 Task: Add Hope Foods Sea Salt & Olive Oil Organic Hummus, Family Size to the cart.
Action: Mouse moved to (792, 253)
Screenshot: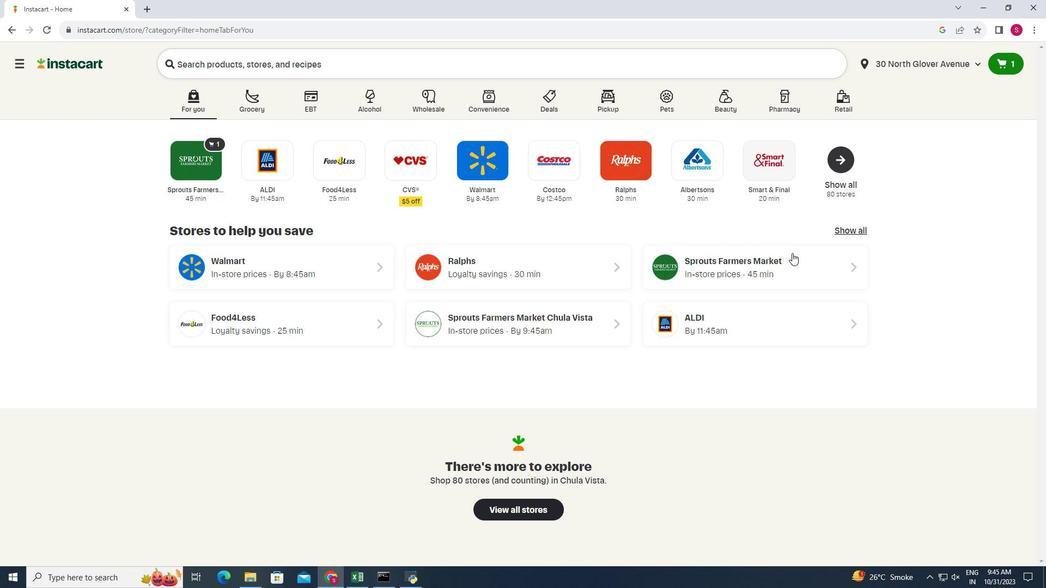 
Action: Mouse pressed left at (792, 253)
Screenshot: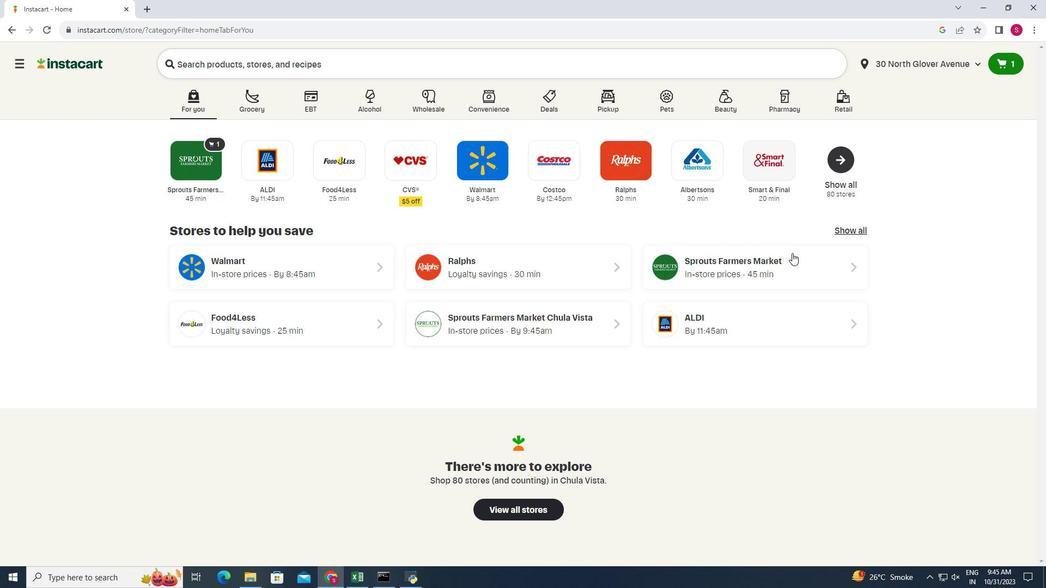 
Action: Mouse moved to (13, 480)
Screenshot: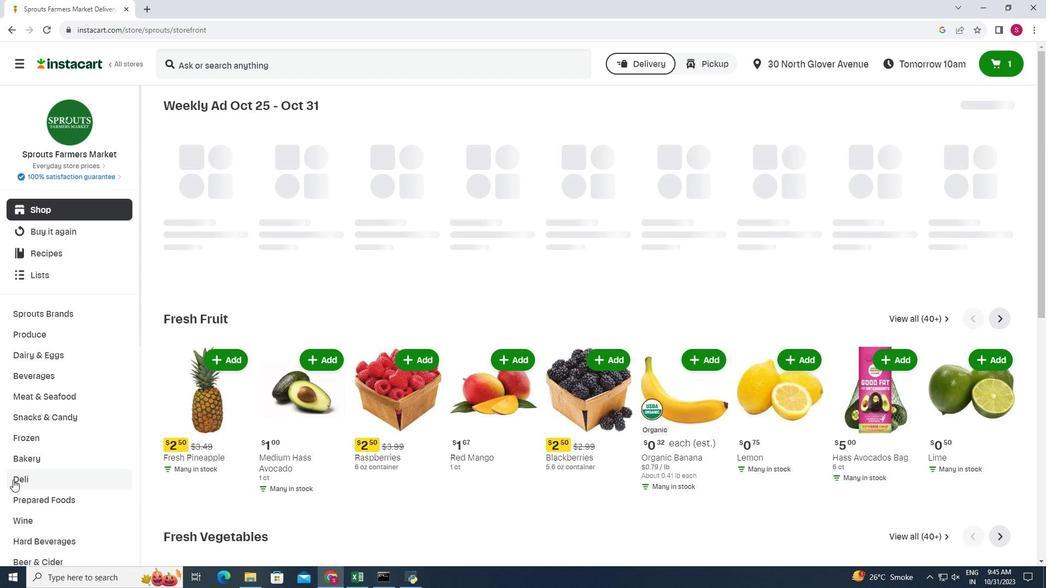
Action: Mouse pressed left at (13, 480)
Screenshot: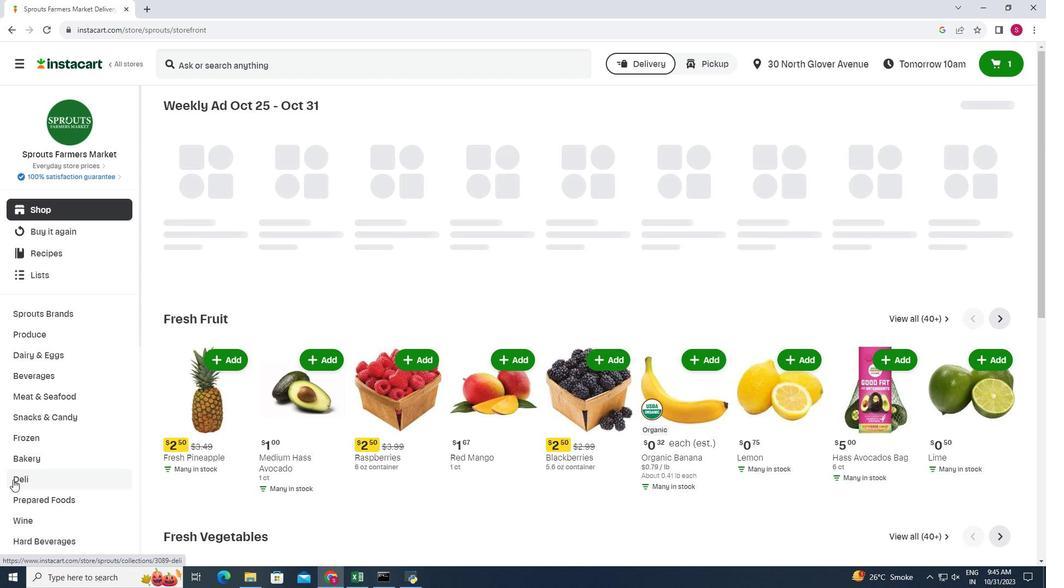 
Action: Mouse moved to (357, 132)
Screenshot: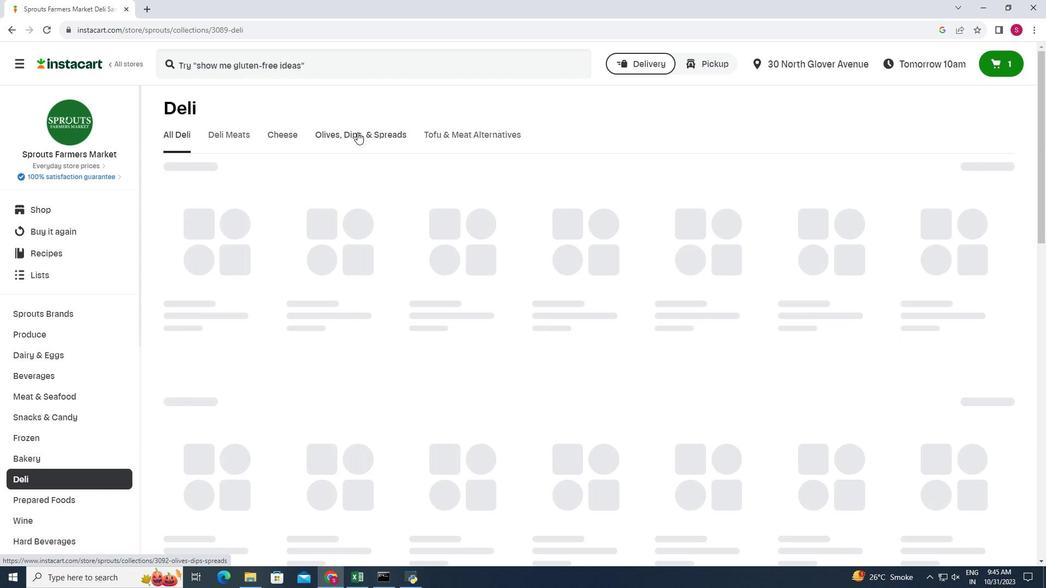
Action: Mouse pressed left at (357, 132)
Screenshot: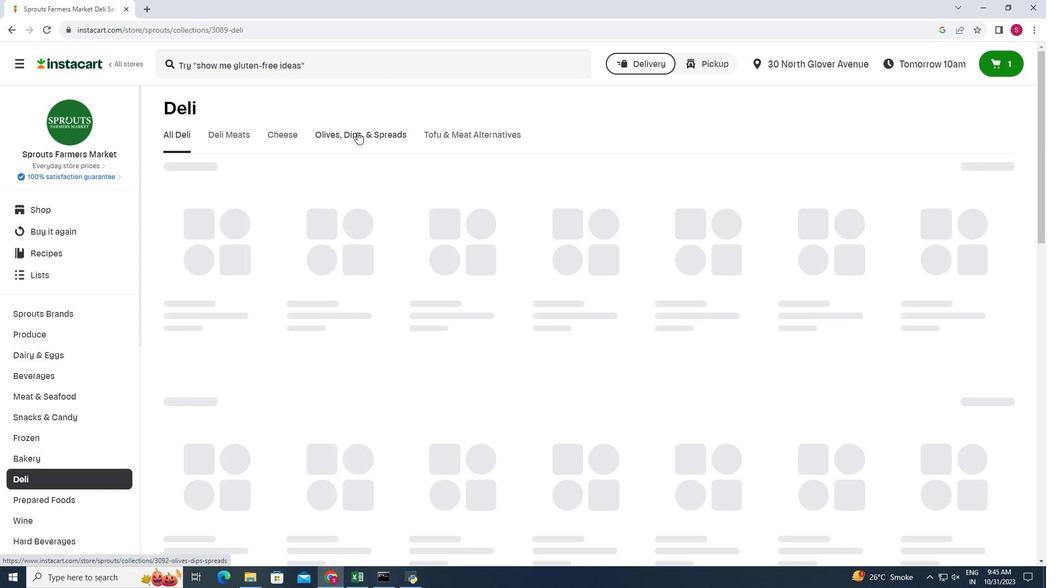 
Action: Mouse moved to (261, 175)
Screenshot: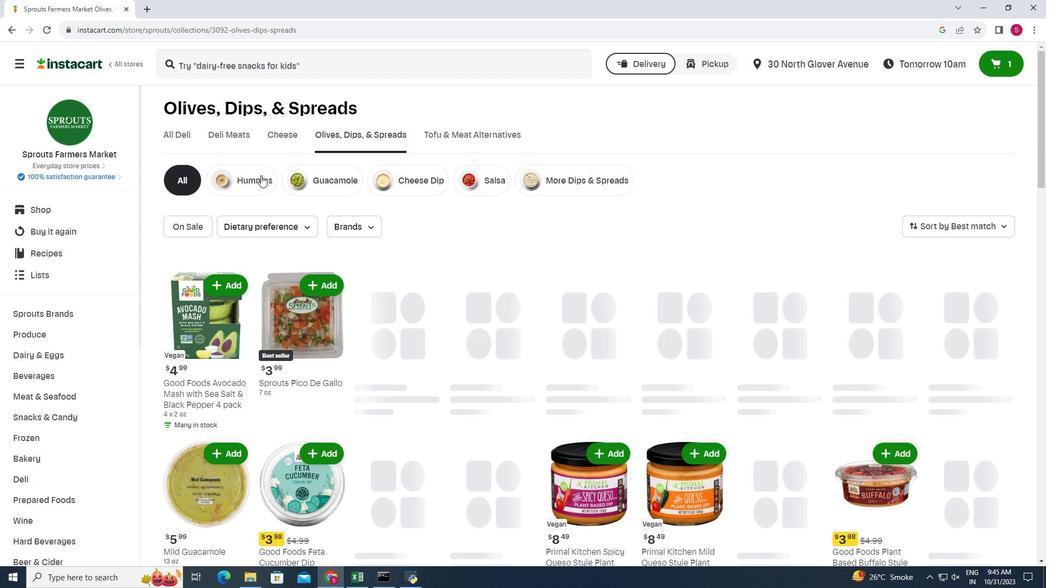 
Action: Mouse pressed left at (261, 175)
Screenshot: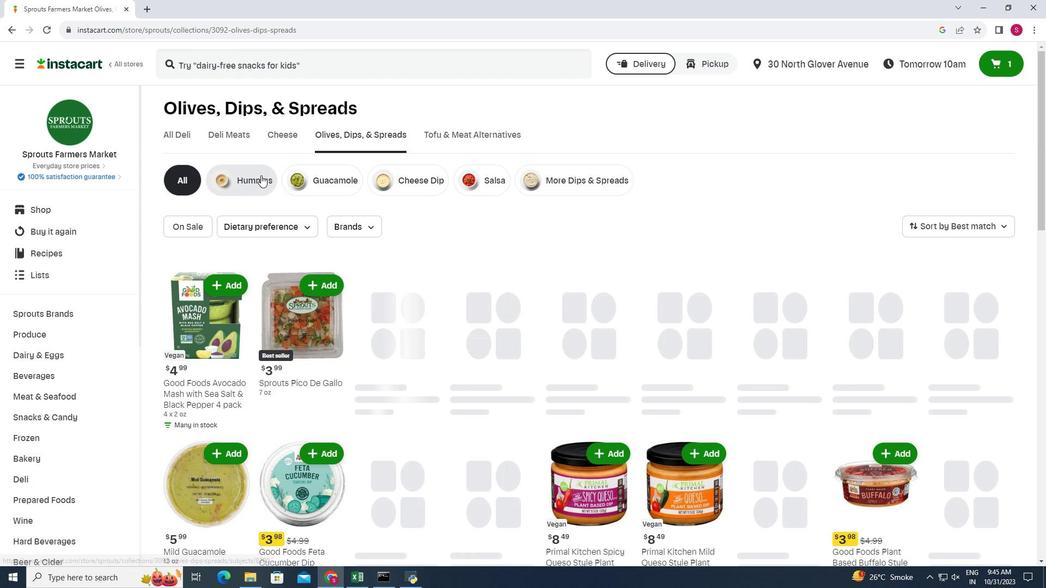 
Action: Mouse moved to (830, 227)
Screenshot: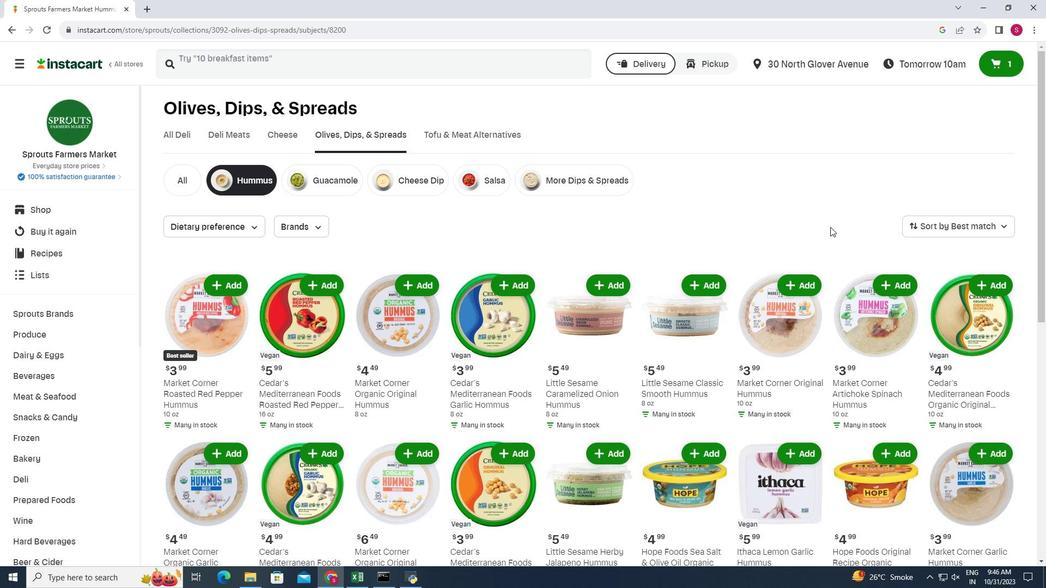 
Action: Mouse scrolled (830, 226) with delta (0, 0)
Screenshot: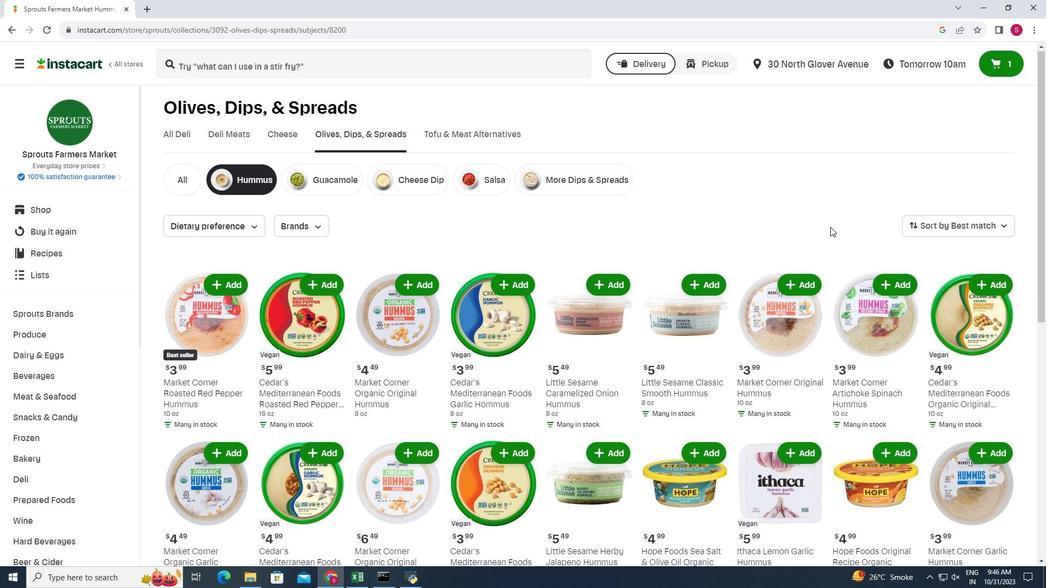 
Action: Mouse moved to (992, 335)
Screenshot: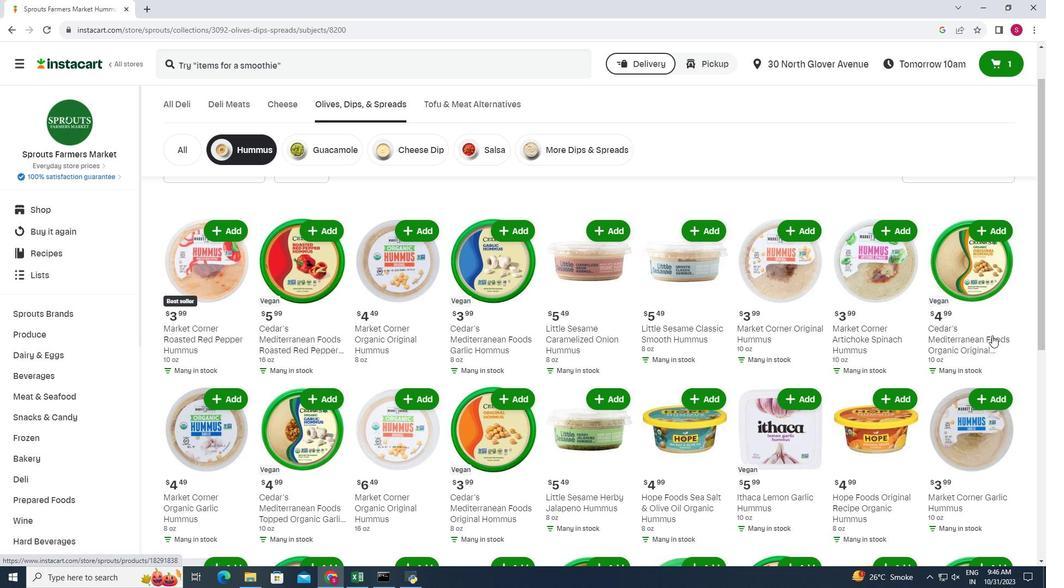 
Action: Mouse scrolled (992, 335) with delta (0, 0)
Screenshot: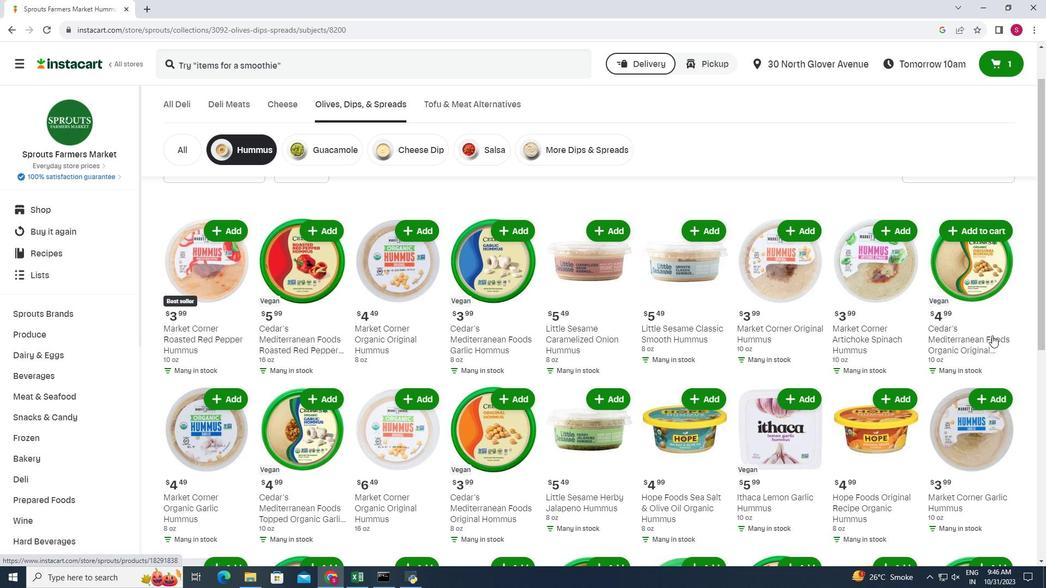 
Action: Mouse moved to (992, 336)
Screenshot: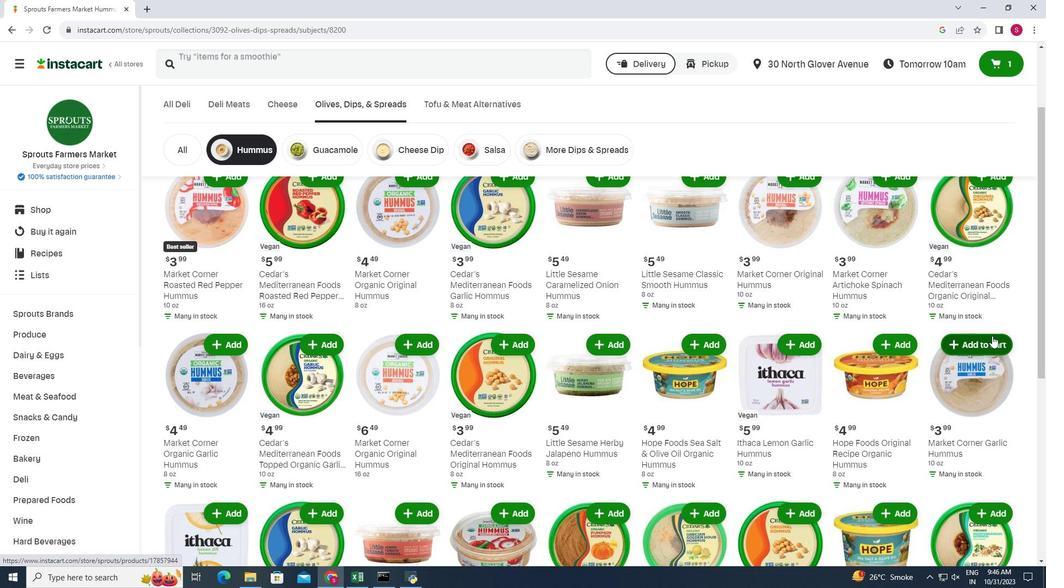 
Action: Mouse scrolled (992, 335) with delta (0, 0)
Screenshot: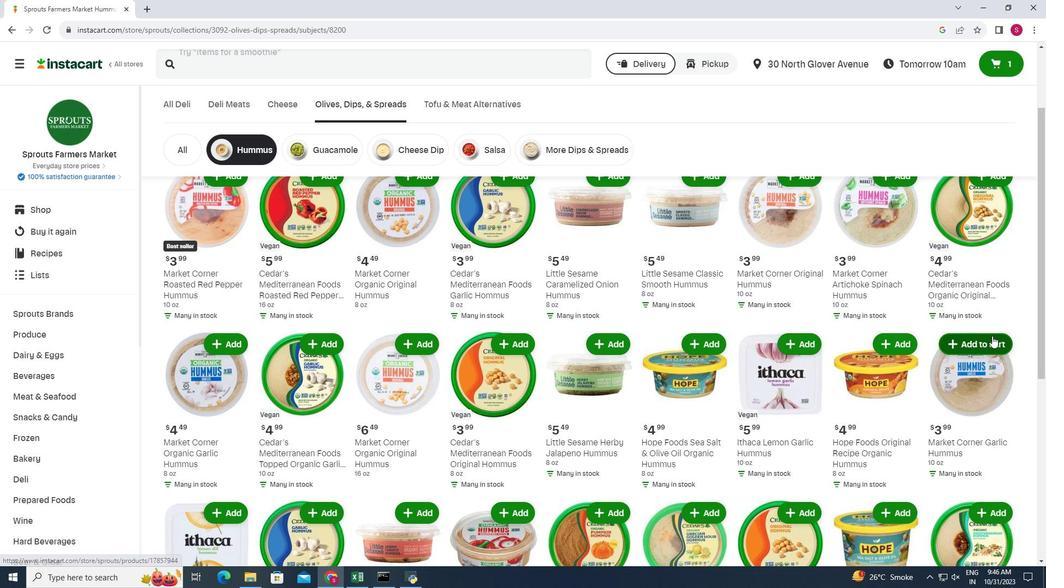 
Action: Mouse moved to (687, 287)
Screenshot: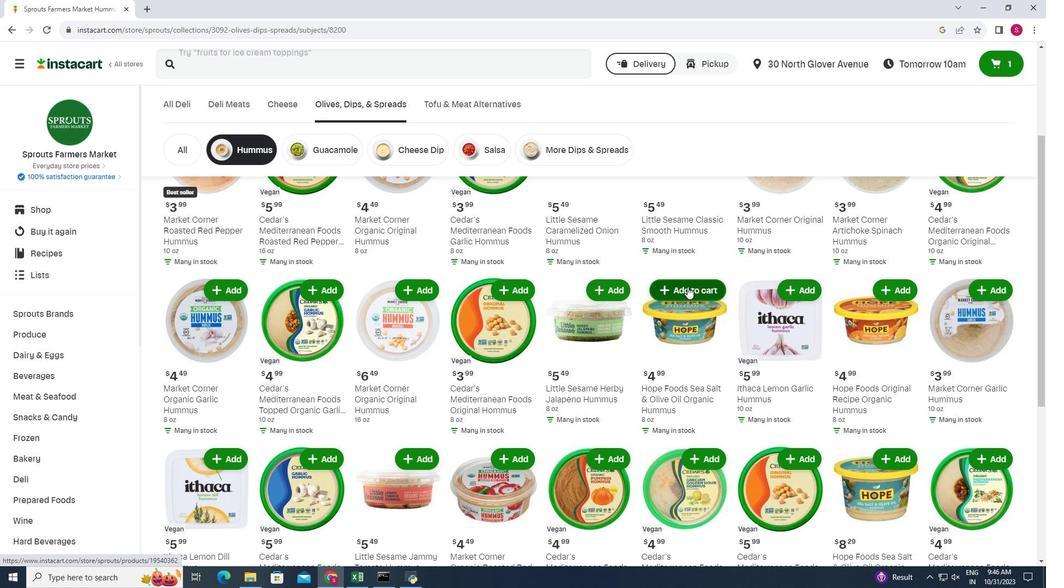 
Action: Mouse pressed left at (687, 287)
Screenshot: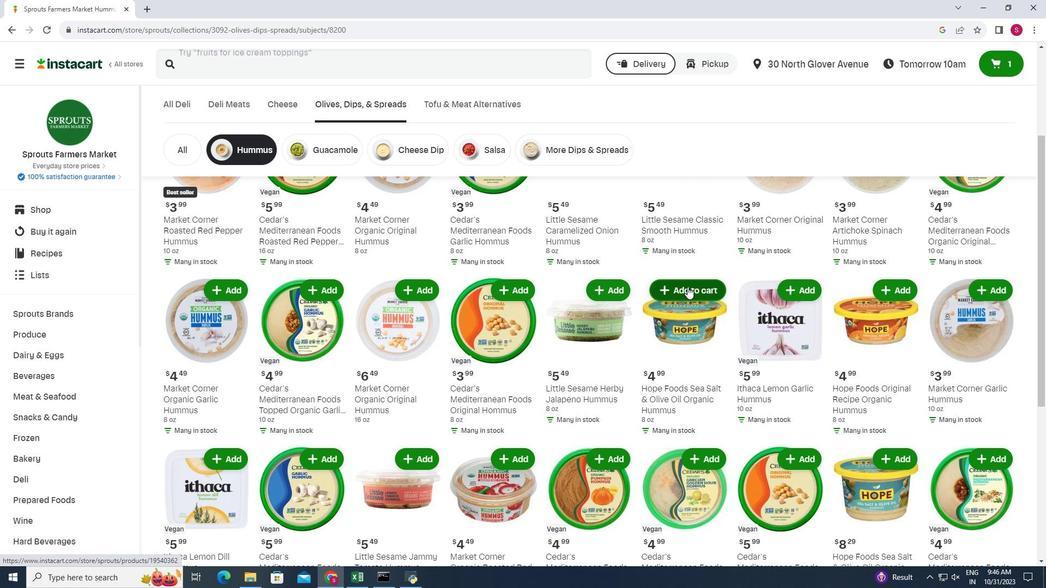 
Action: Mouse moved to (710, 263)
Screenshot: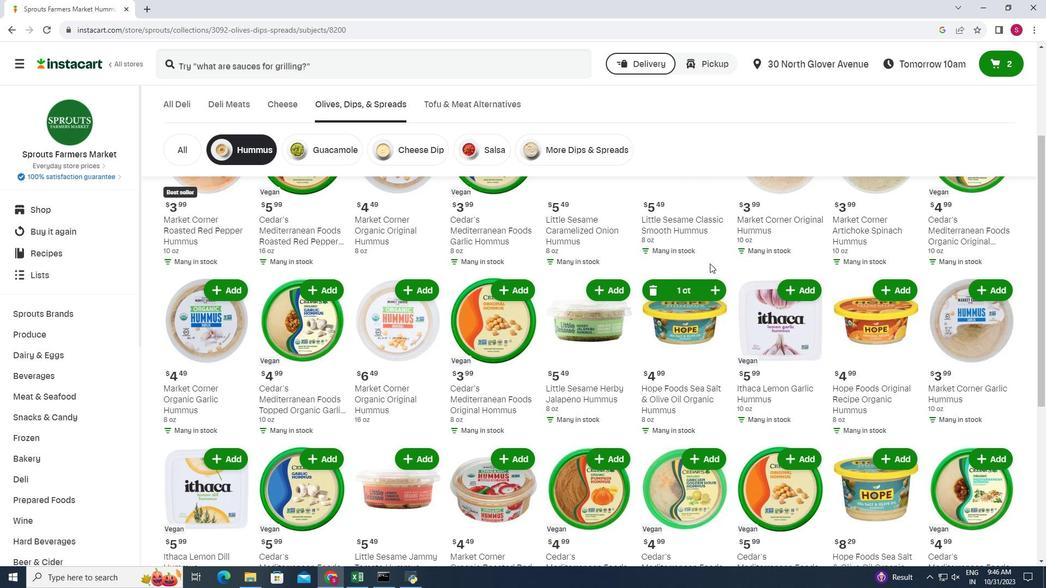 
